 Task: Send an email with the signature Dale Allen with the subject 'Service upgrade' and the message 'Please let me know if there are any changes to the requirements.' from softage.1@softage.net to softage.10@softage.net,  softage.1@softage.net and softage.2@softage.net with CC to softage.3@softage.net with an attached document Policy_manual.docx
Action: Key pressed n
Screenshot: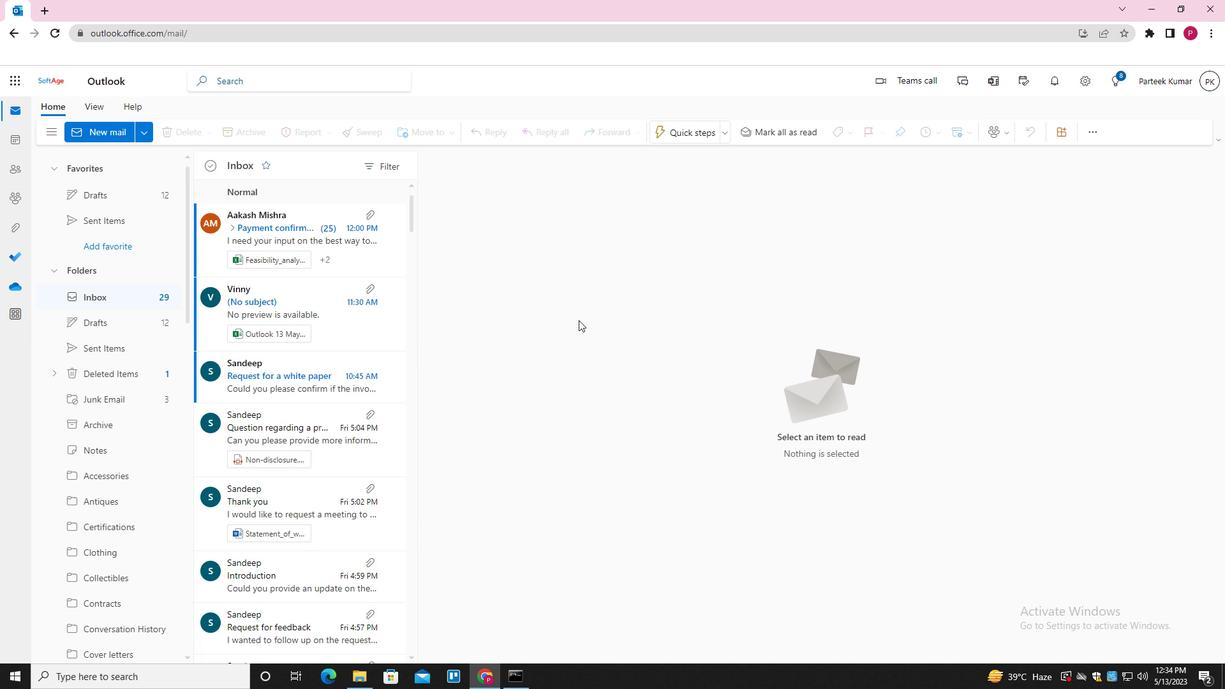 
Action: Mouse moved to (860, 137)
Screenshot: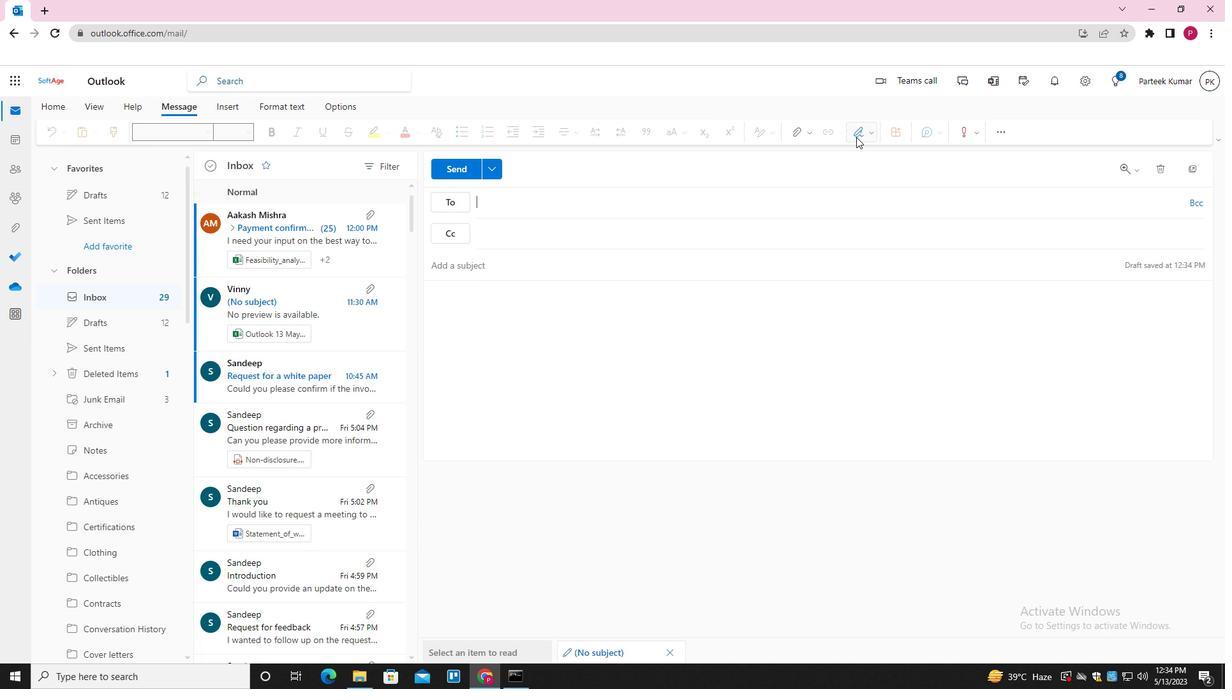
Action: Mouse pressed left at (860, 137)
Screenshot: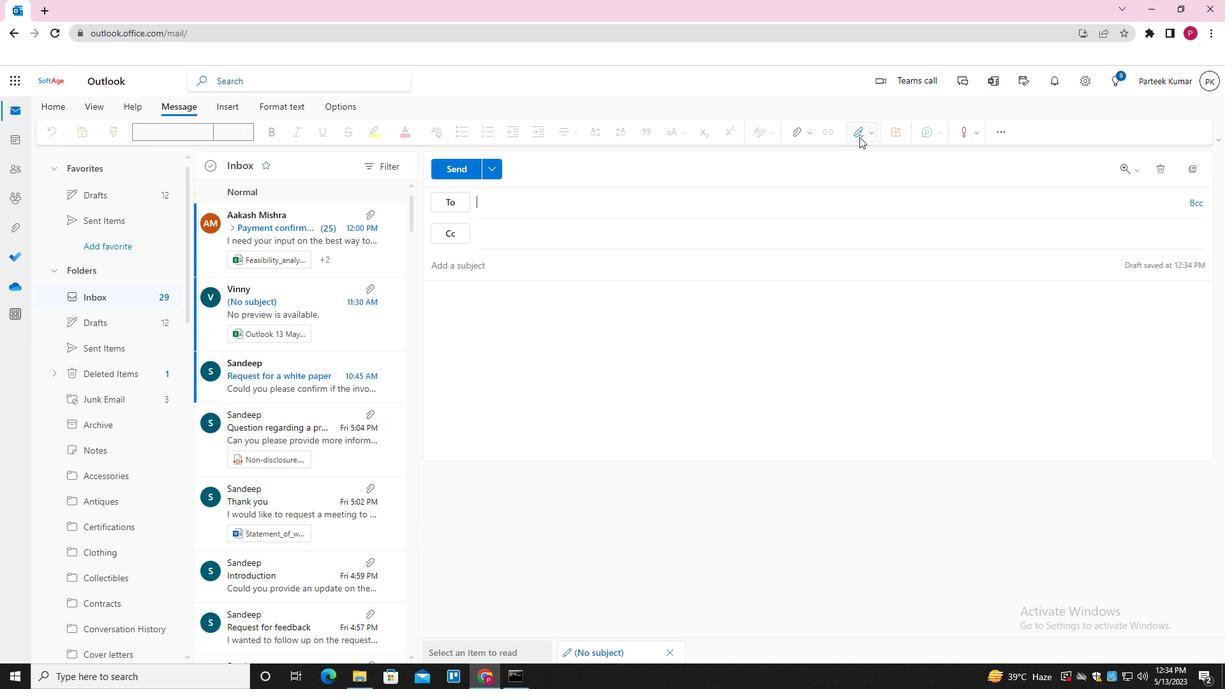 
Action: Mouse moved to (848, 183)
Screenshot: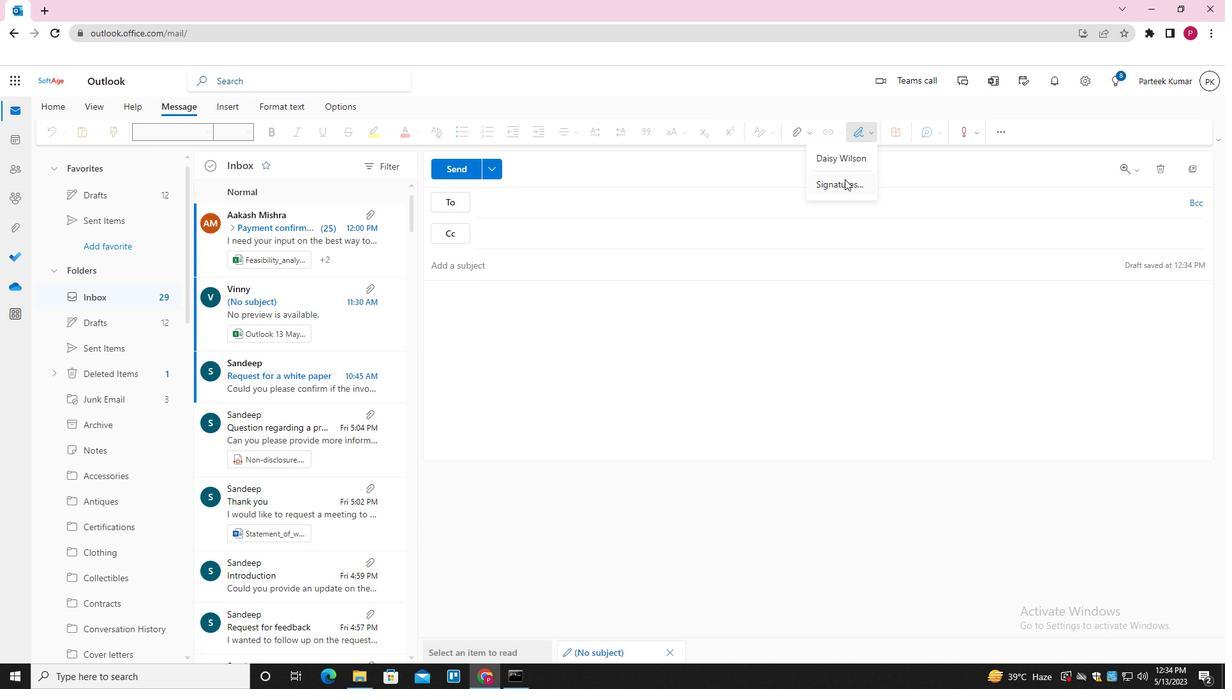 
Action: Mouse pressed left at (848, 183)
Screenshot: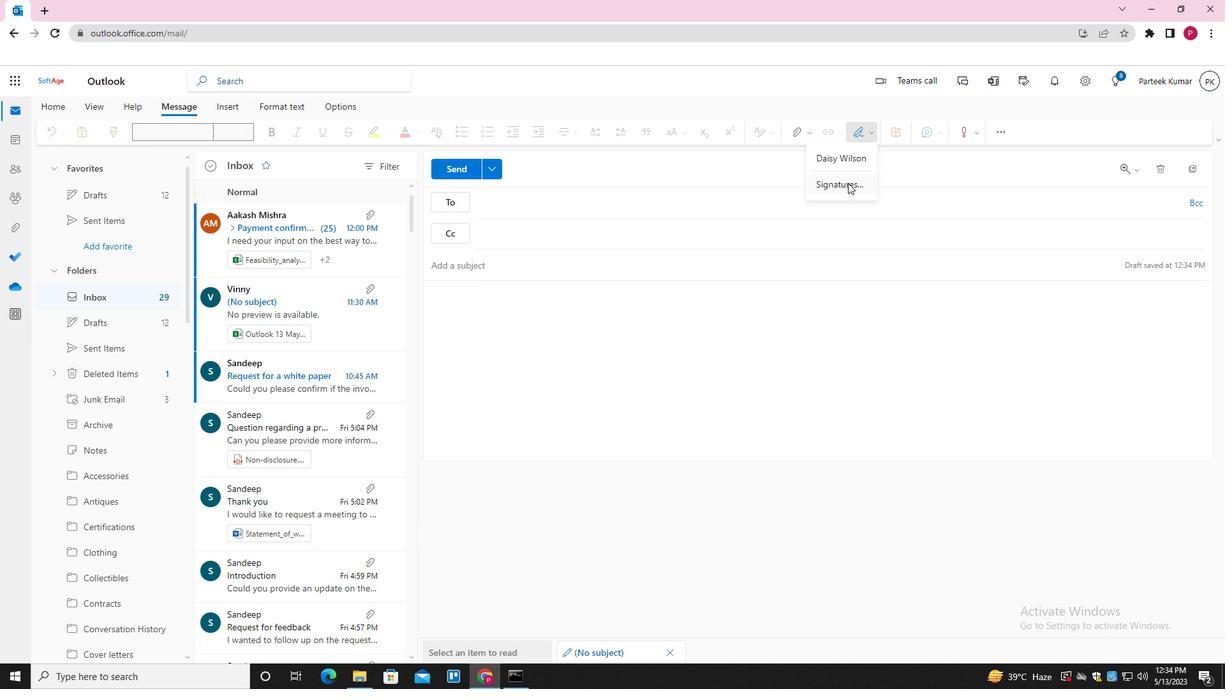 
Action: Mouse moved to (878, 229)
Screenshot: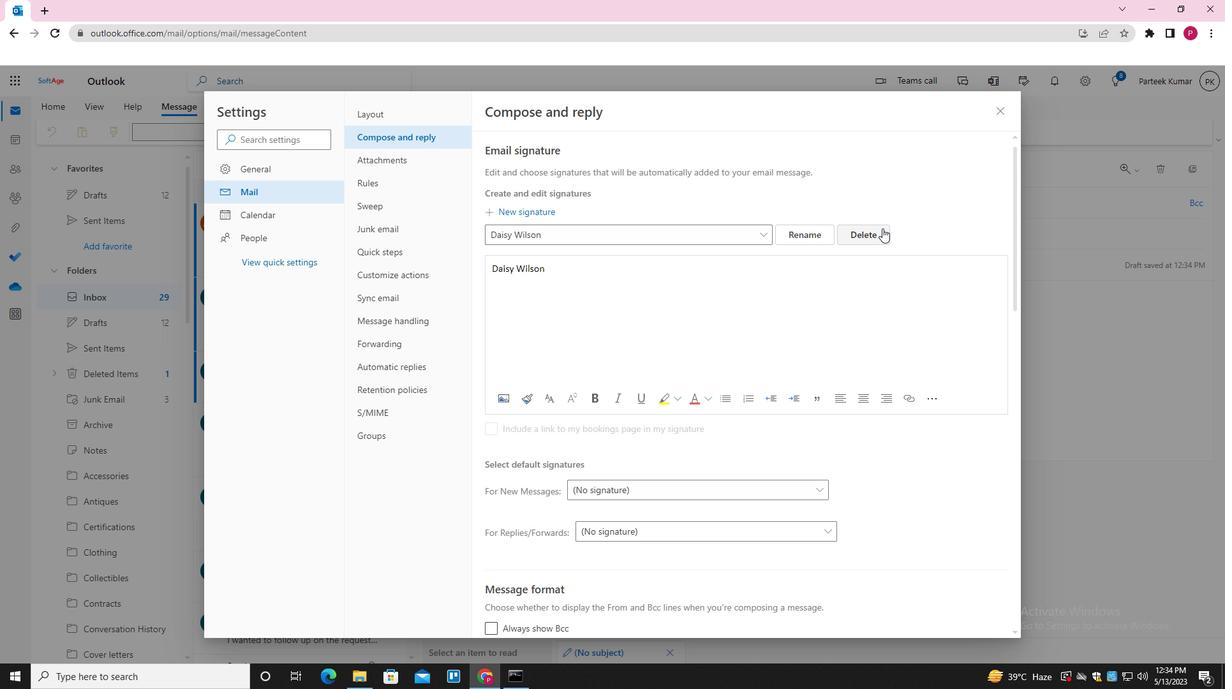 
Action: Mouse pressed left at (878, 229)
Screenshot: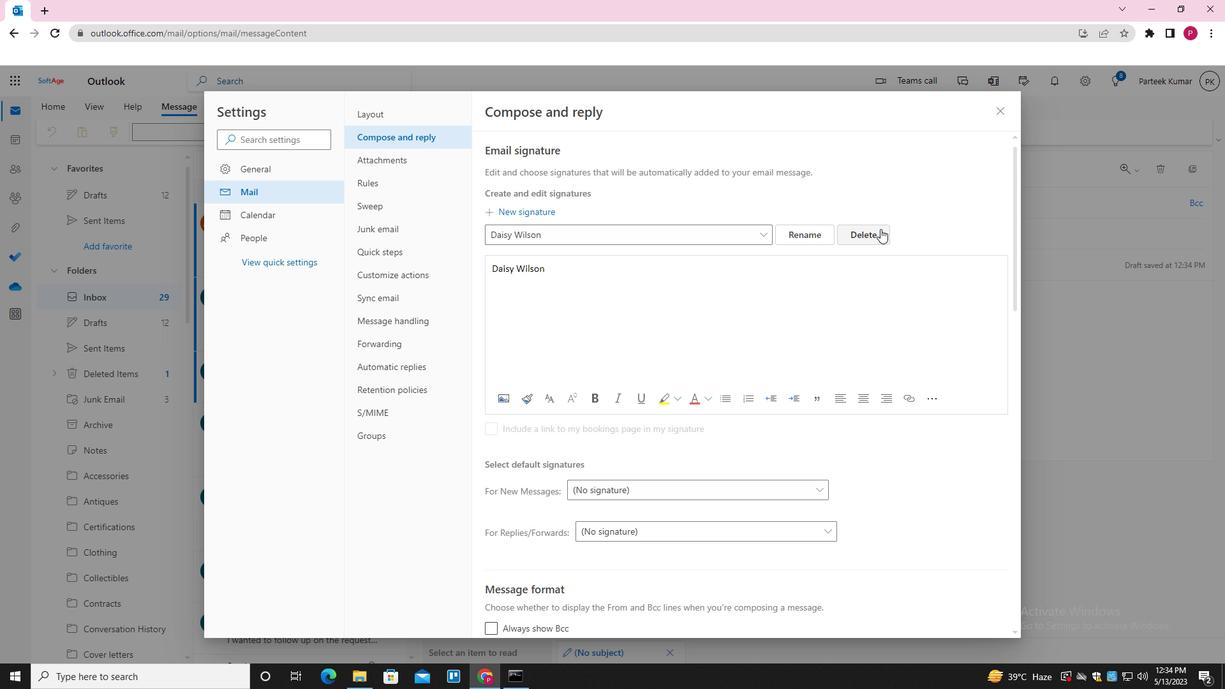 
Action: Mouse moved to (594, 234)
Screenshot: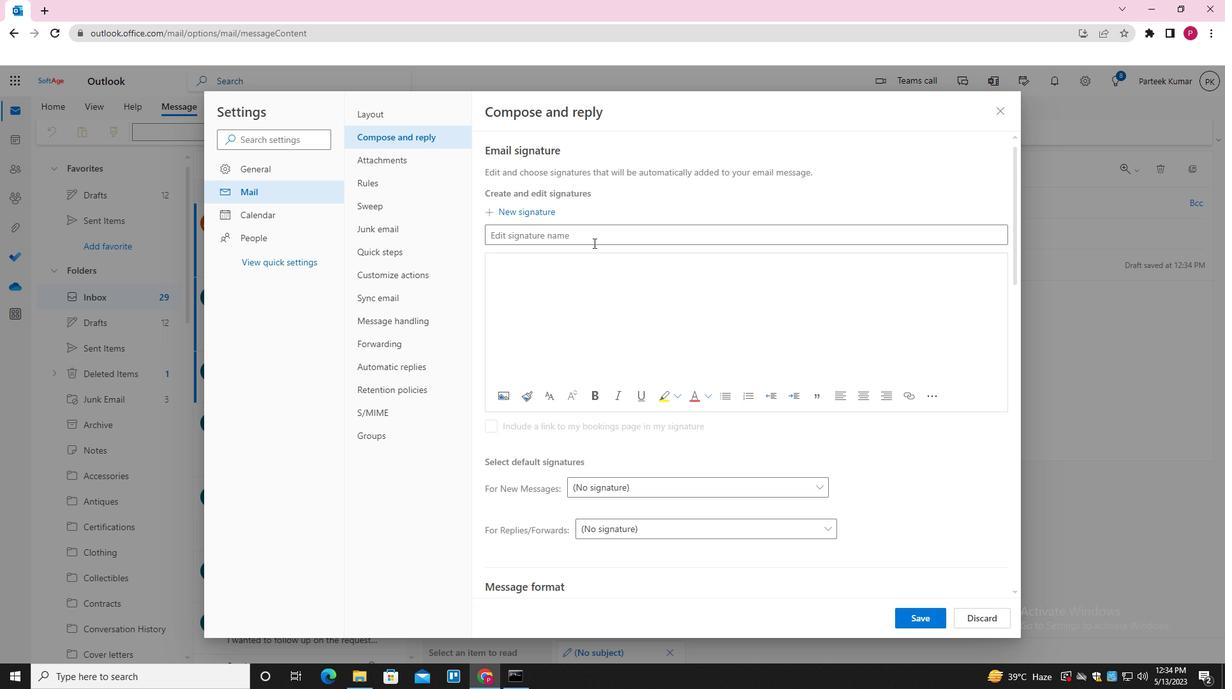 
Action: Mouse pressed left at (594, 234)
Screenshot: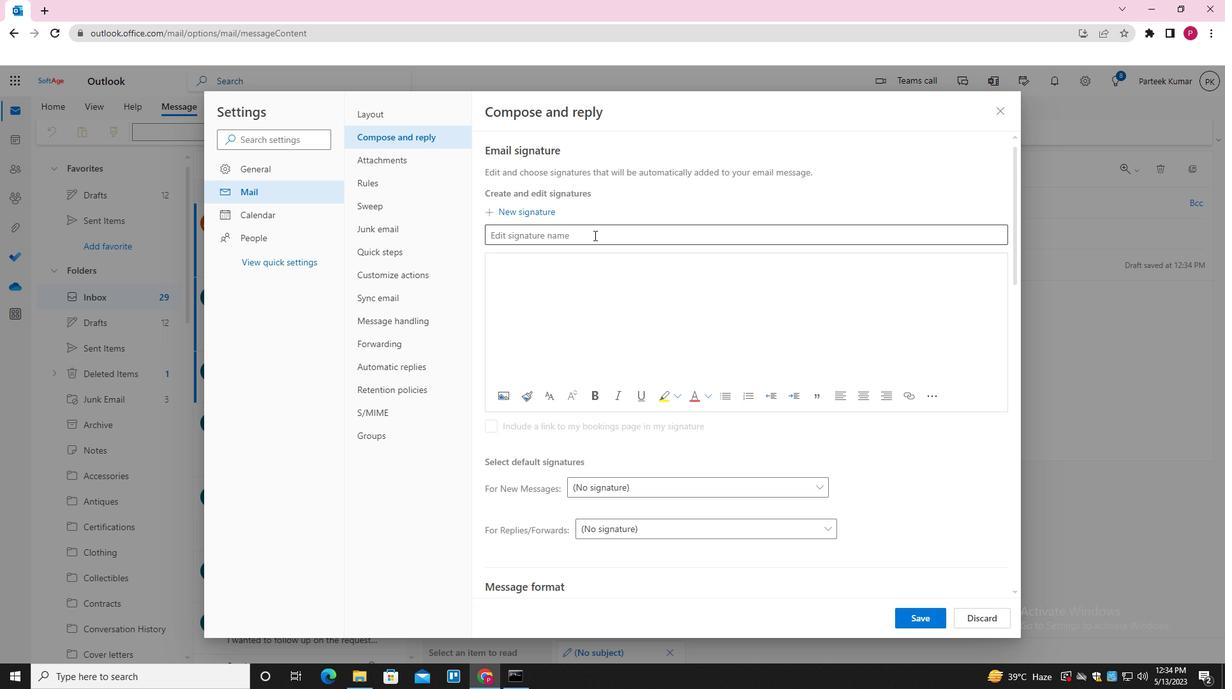 
Action: Key pressed <Key.shift>DALE<Key.space><Key.shift>ALLEN<Key.space><Key.tab><Key.shift>DALE<Key.space><Key.shift>ALLEN<Key.space>
Screenshot: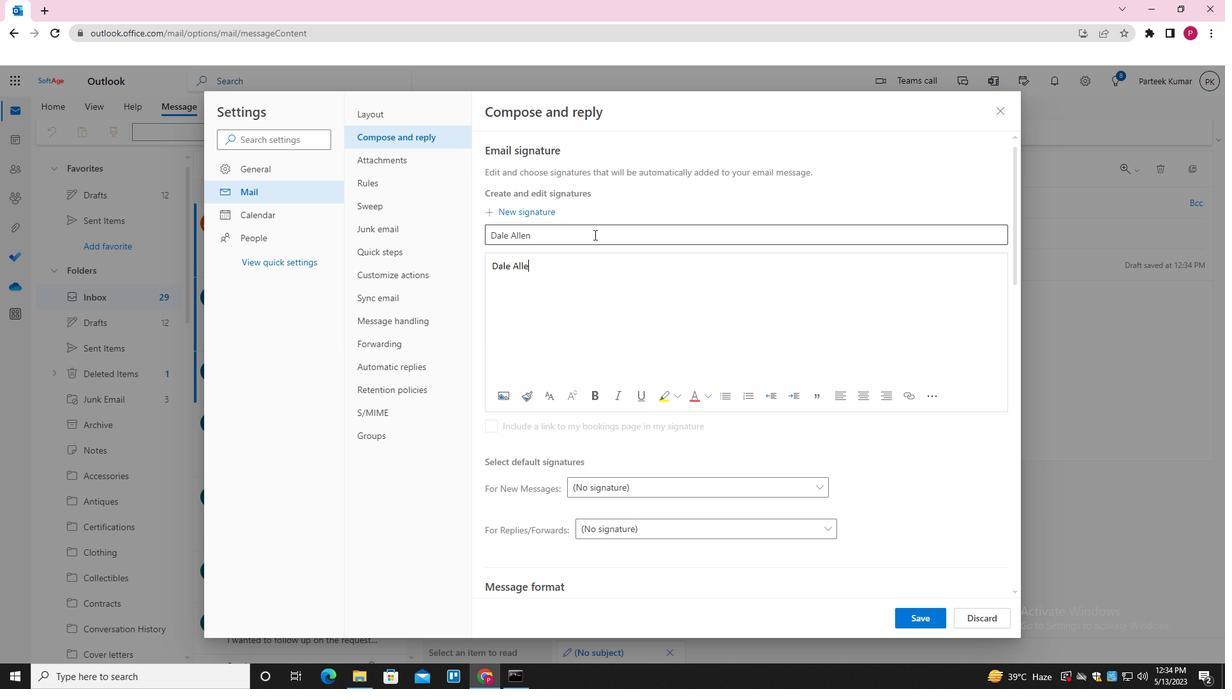 
Action: Mouse moved to (915, 613)
Screenshot: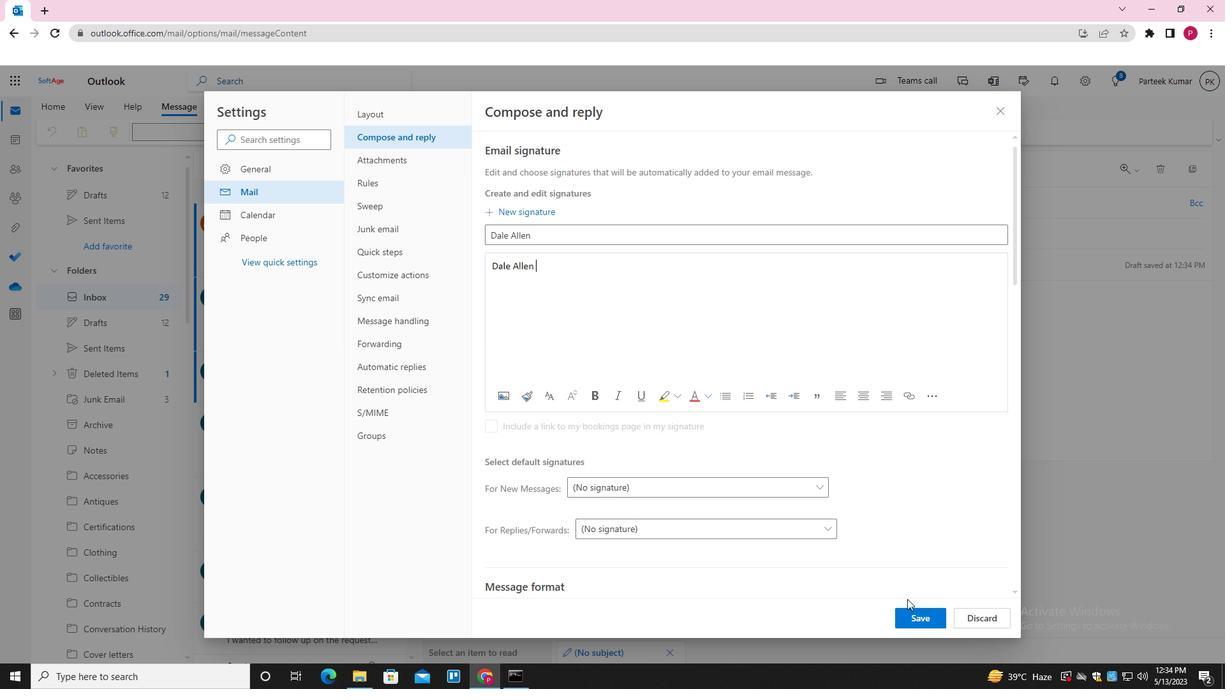 
Action: Mouse pressed left at (915, 613)
Screenshot: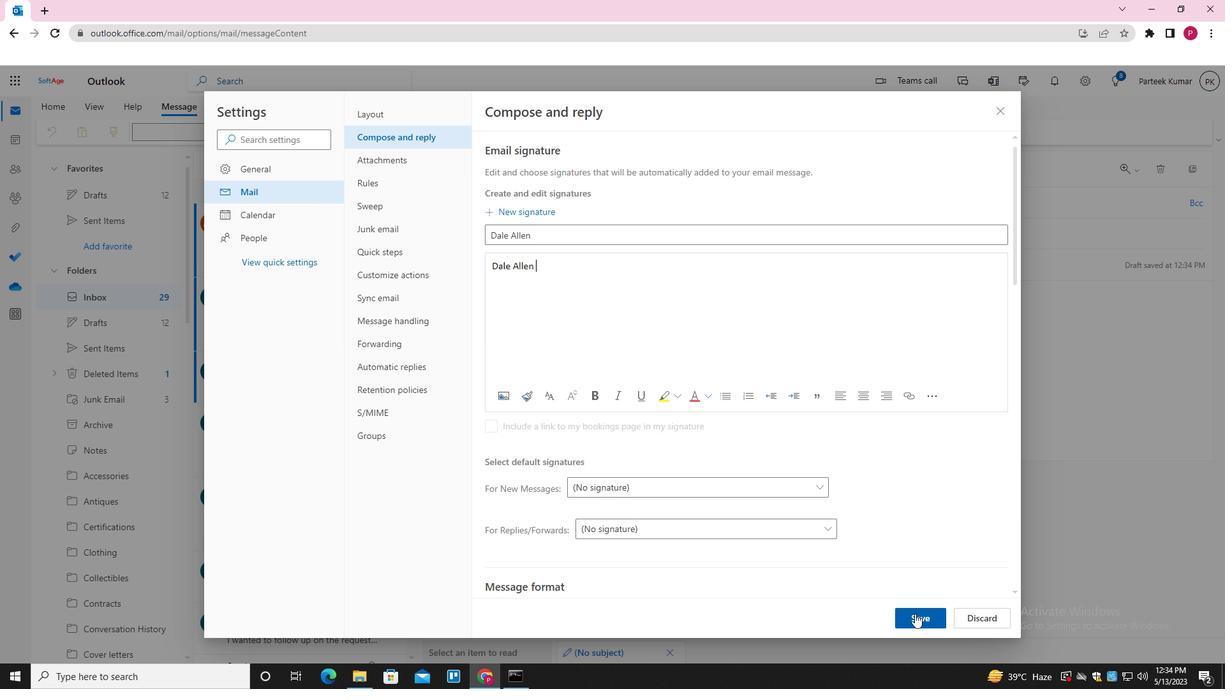 
Action: Mouse moved to (998, 110)
Screenshot: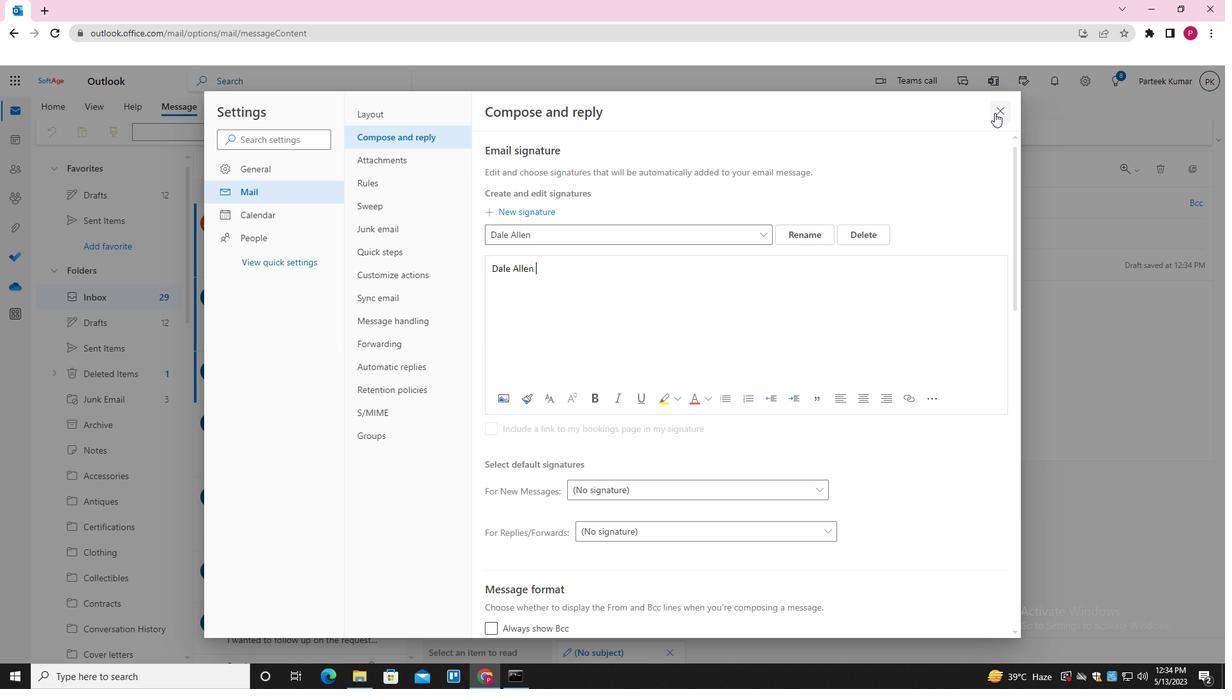 
Action: Mouse pressed left at (998, 110)
Screenshot: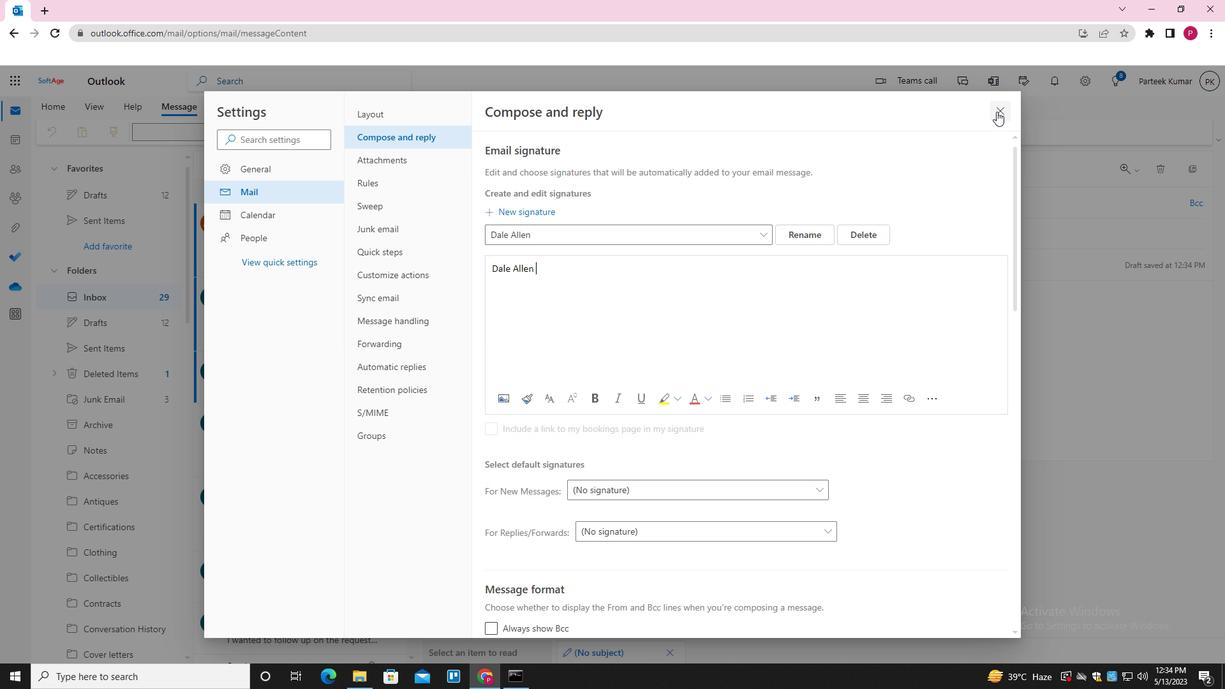 
Action: Mouse moved to (852, 132)
Screenshot: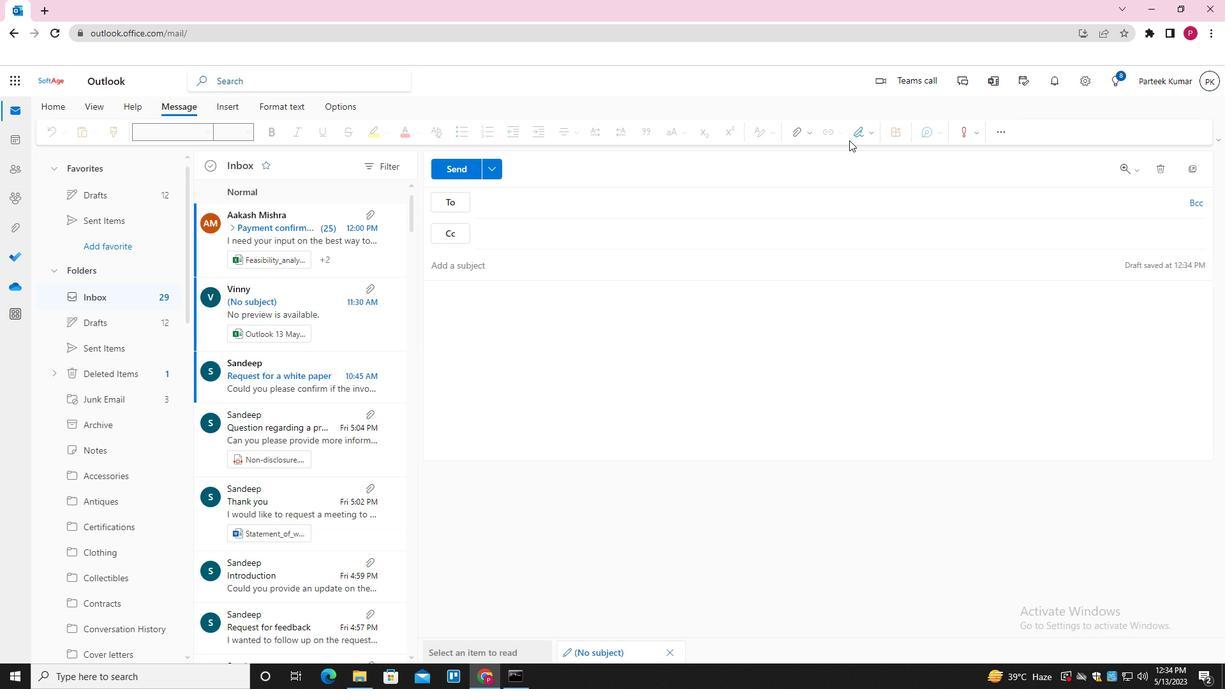 
Action: Mouse pressed left at (852, 132)
Screenshot: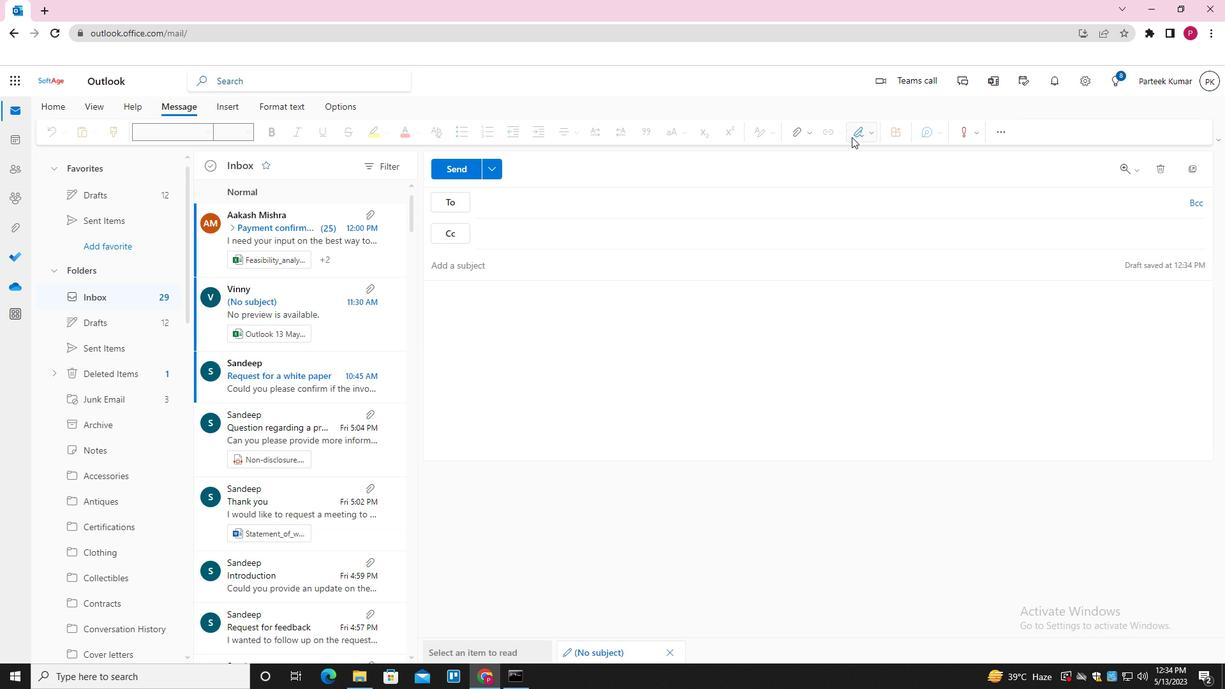 
Action: Mouse moved to (845, 160)
Screenshot: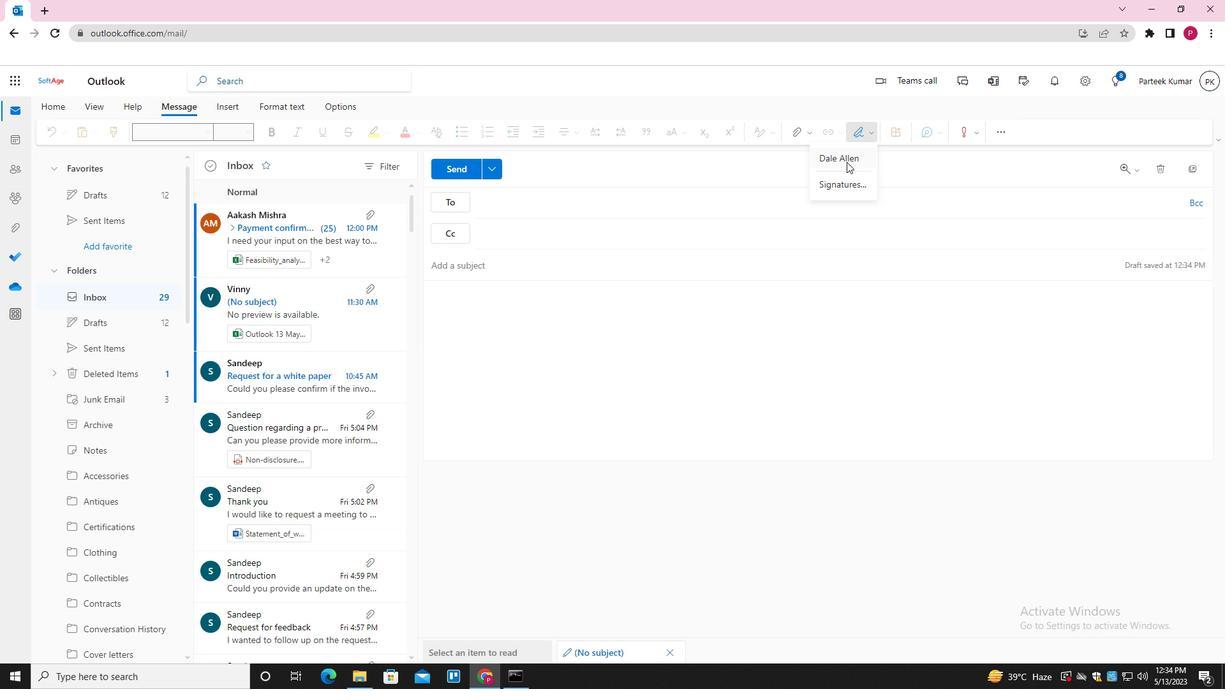 
Action: Mouse pressed left at (845, 160)
Screenshot: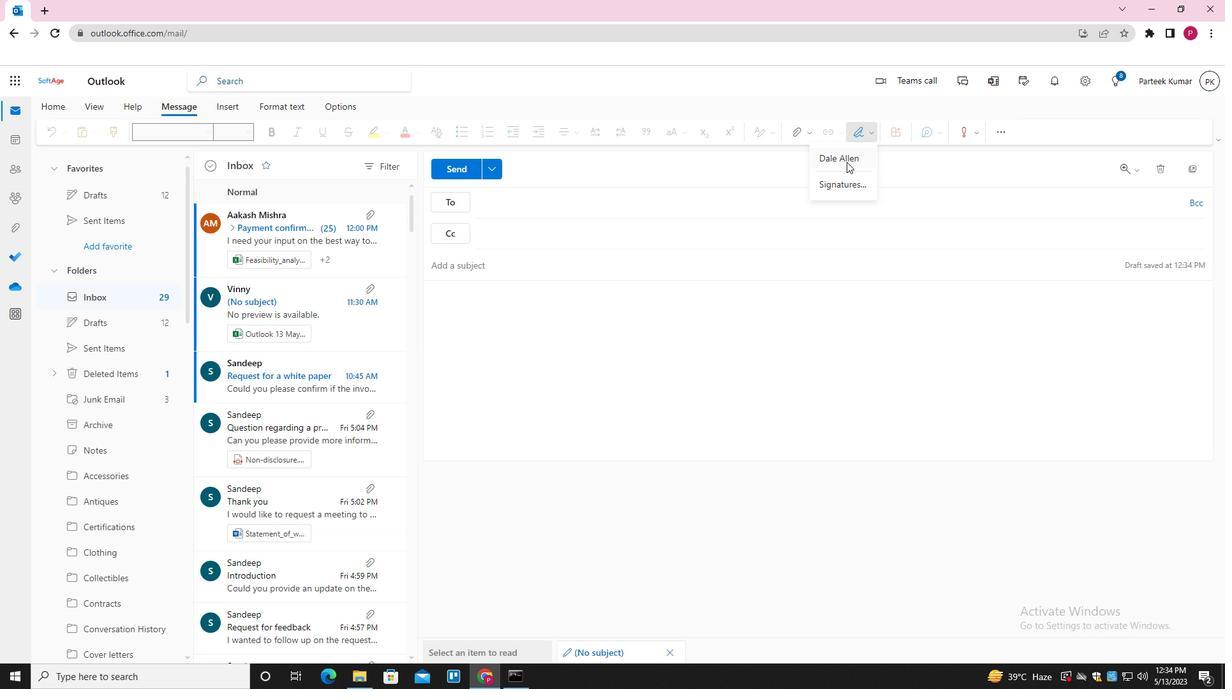 
Action: Mouse moved to (541, 264)
Screenshot: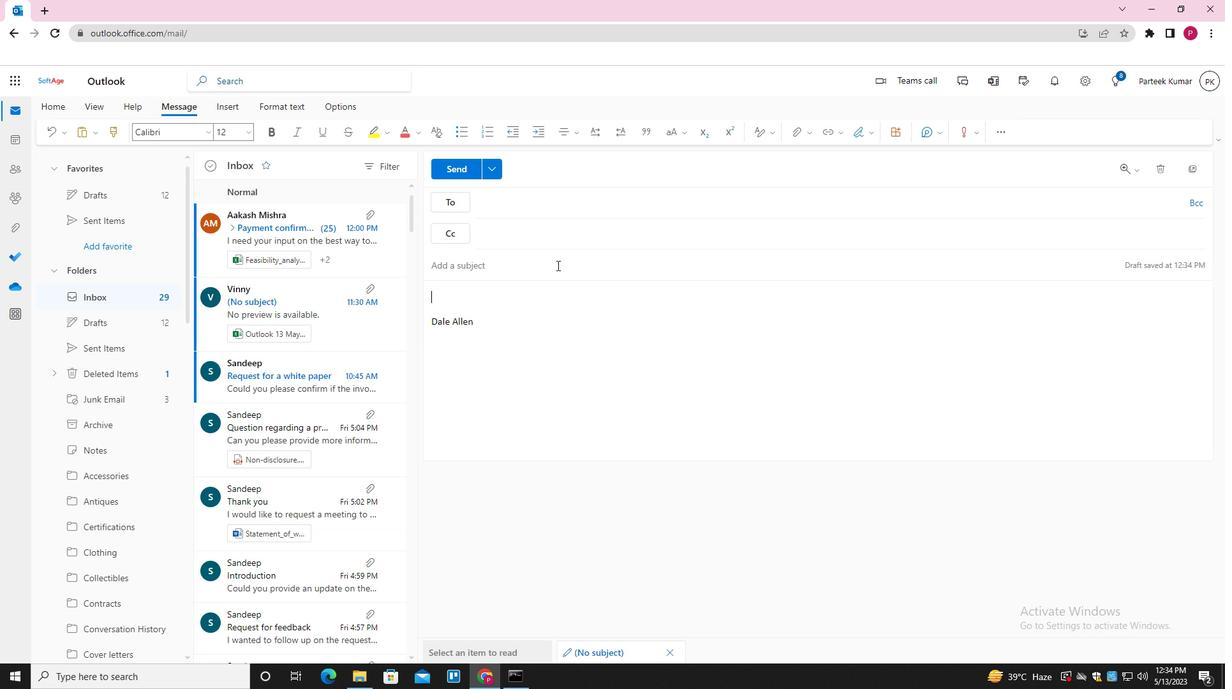 
Action: Mouse pressed left at (541, 264)
Screenshot: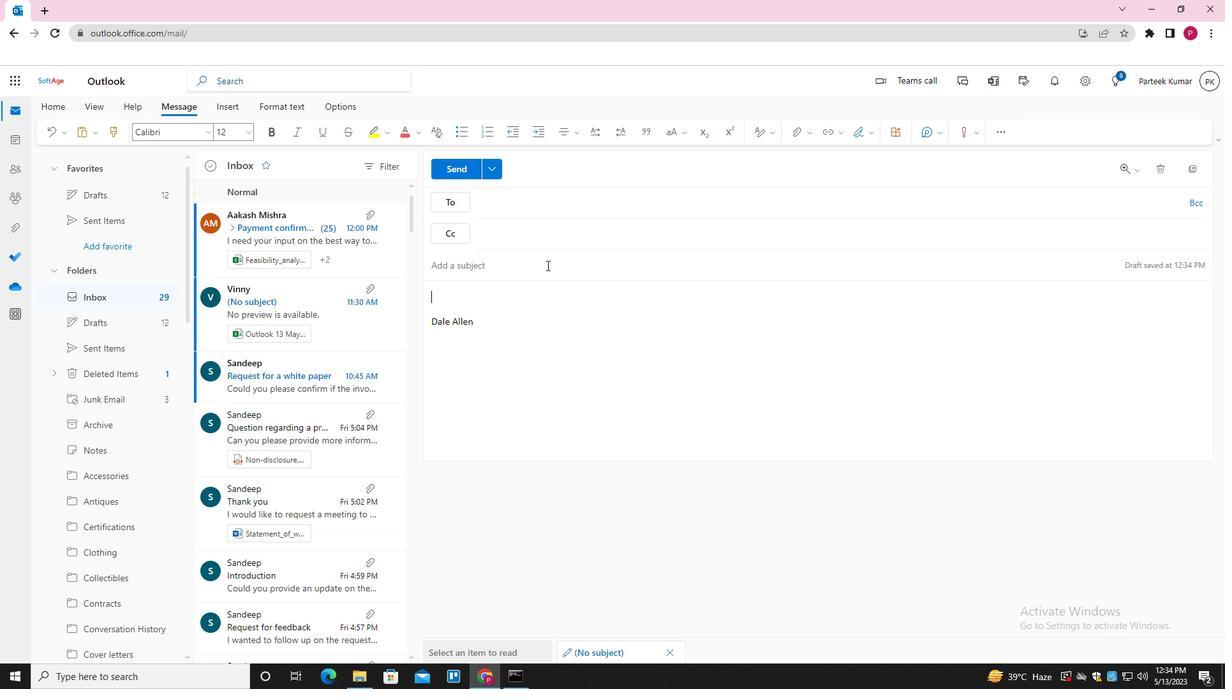 
Action: Key pressed <Key.shift>SERVICE<Key.space>UPGRADE<Key.space><Key.tab><Key.shift_r>PLEASE<Key.space>LET<Key.space>ME<Key.space>KNOW<Key.space>IF<Key.space>THERE<Key.space>ARE<Key.space>ANY<Key.space>CHANGES<Key.space>TO<Key.space>THE<Key.space>RQUIREMENTS<Key.space><Key.backspace><Key.backspace><Key.backspace><Key.backspace><Key.backspace><Key.backspace><Key.backspace><Key.backspace><Key.backspace><Key.backspace><Key.backspace>EQUIREMENTS<Key.space>
Screenshot: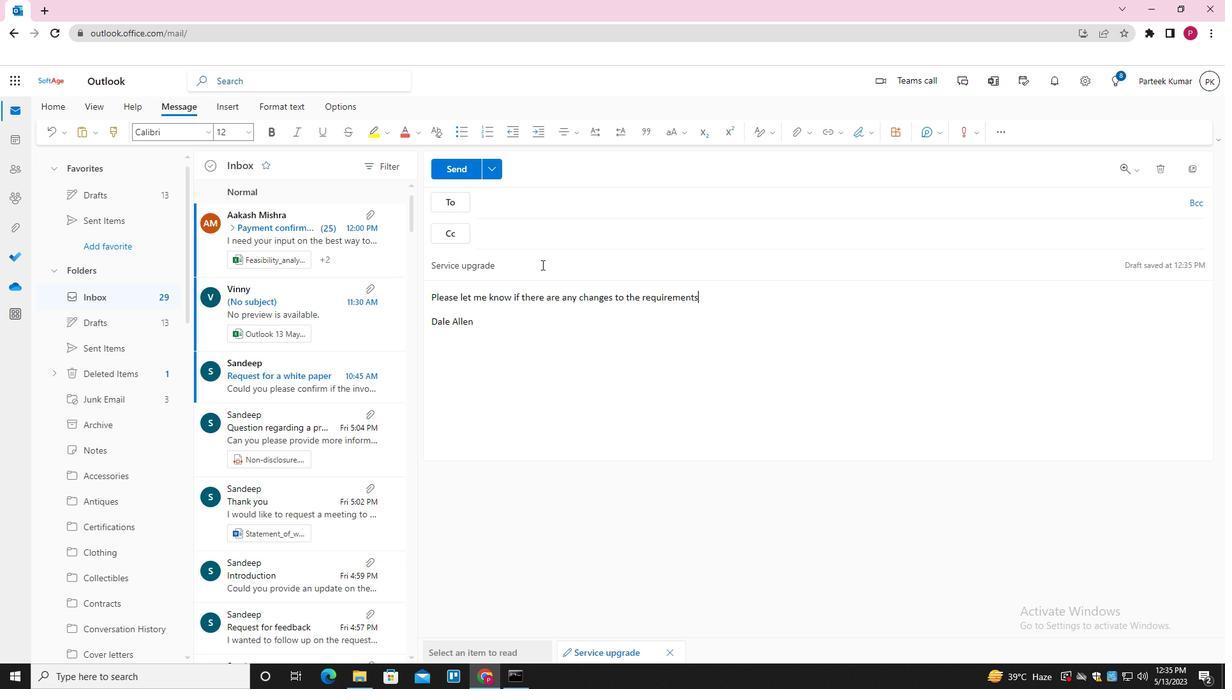 
Action: Mouse moved to (556, 202)
Screenshot: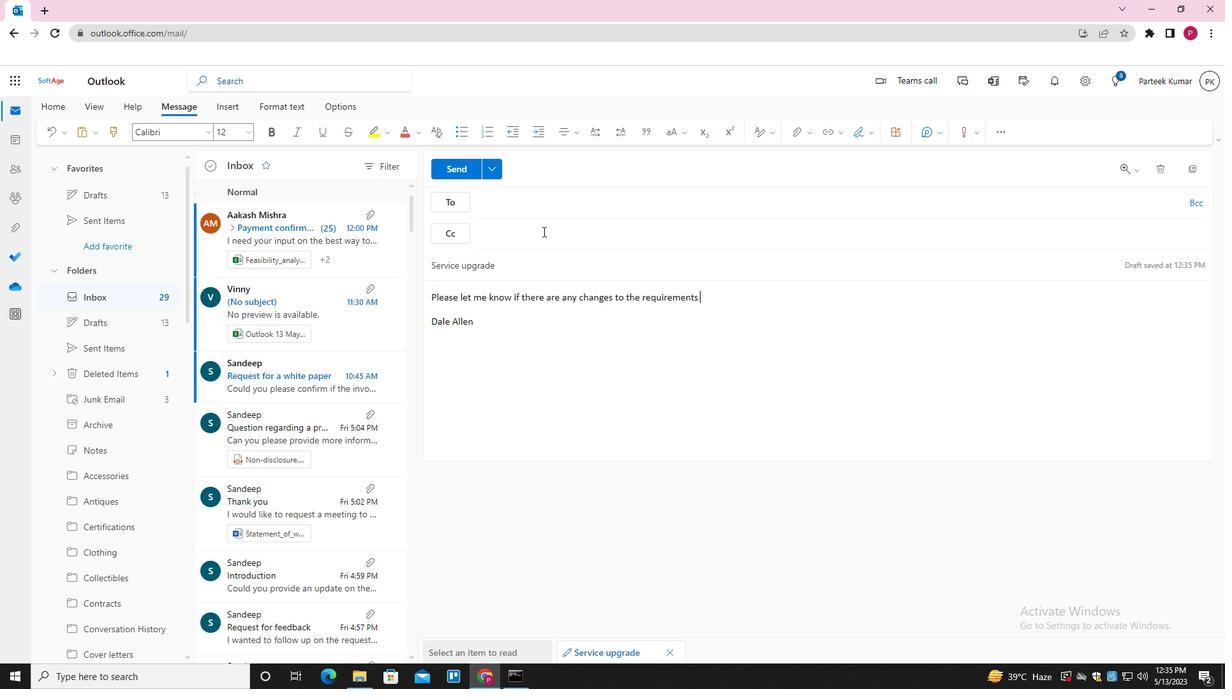 
Action: Mouse pressed left at (556, 202)
Screenshot: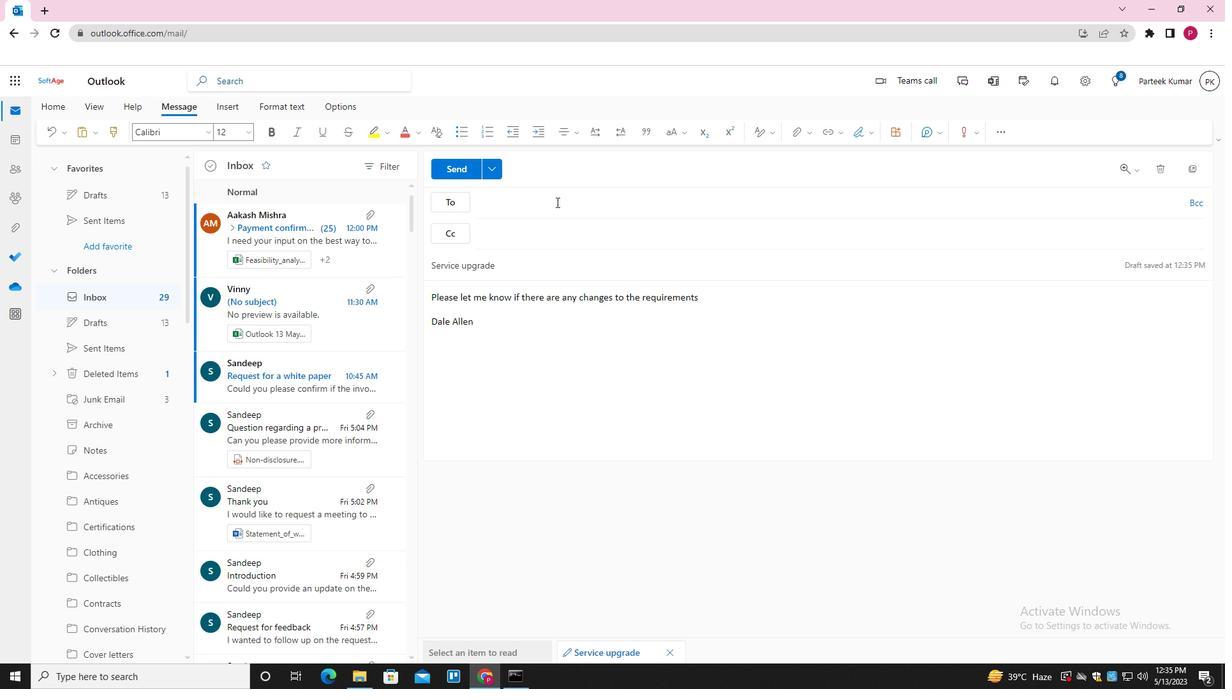 
Action: Key pressed SOFTAGE.10<Key.shift>@SOFTAGE.NET<Key.enter>SOFTAGE.1<Key.shift>@SOFTAGE.NET<Key.enter>OFTAGE.2<Key.shift>@SOFTAGE.NET<Key.enter>
Screenshot: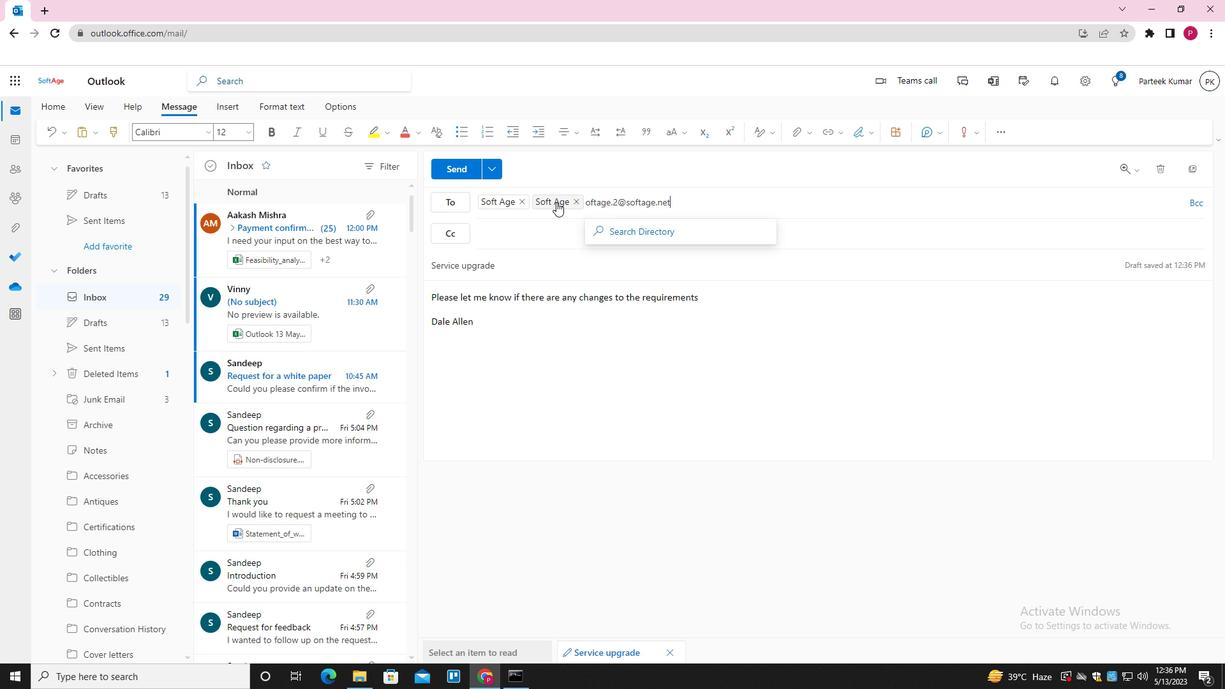 
Action: Mouse moved to (682, 232)
Screenshot: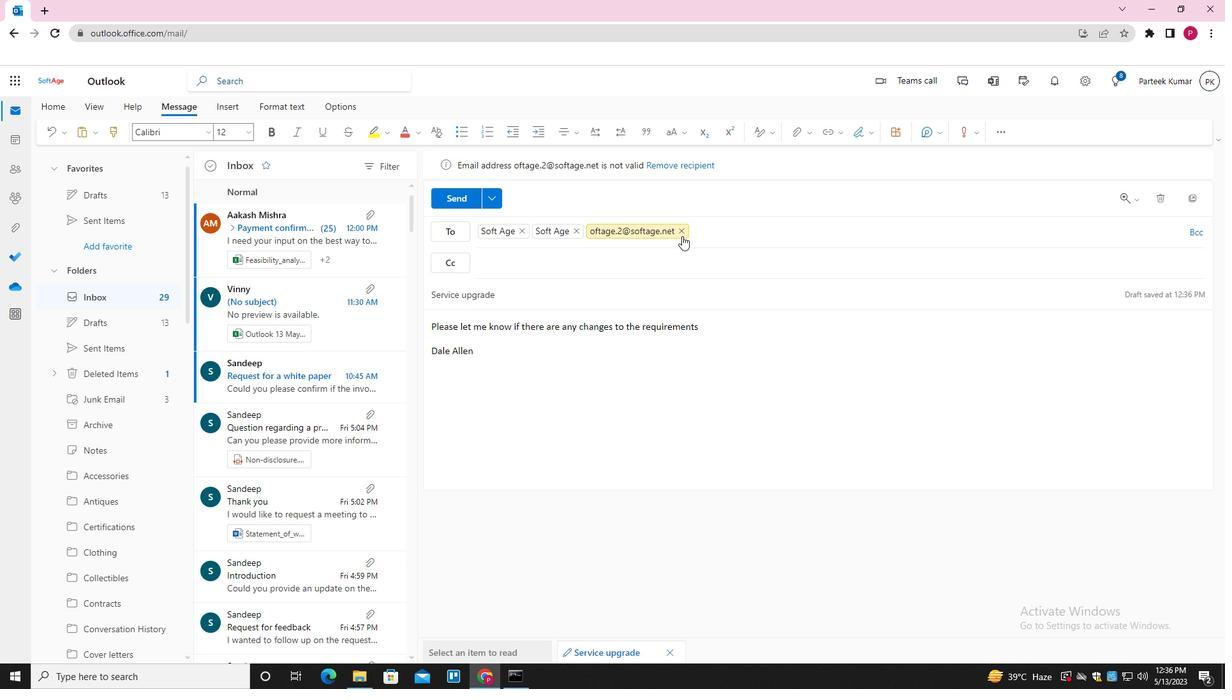 
Action: Mouse pressed left at (682, 232)
Screenshot: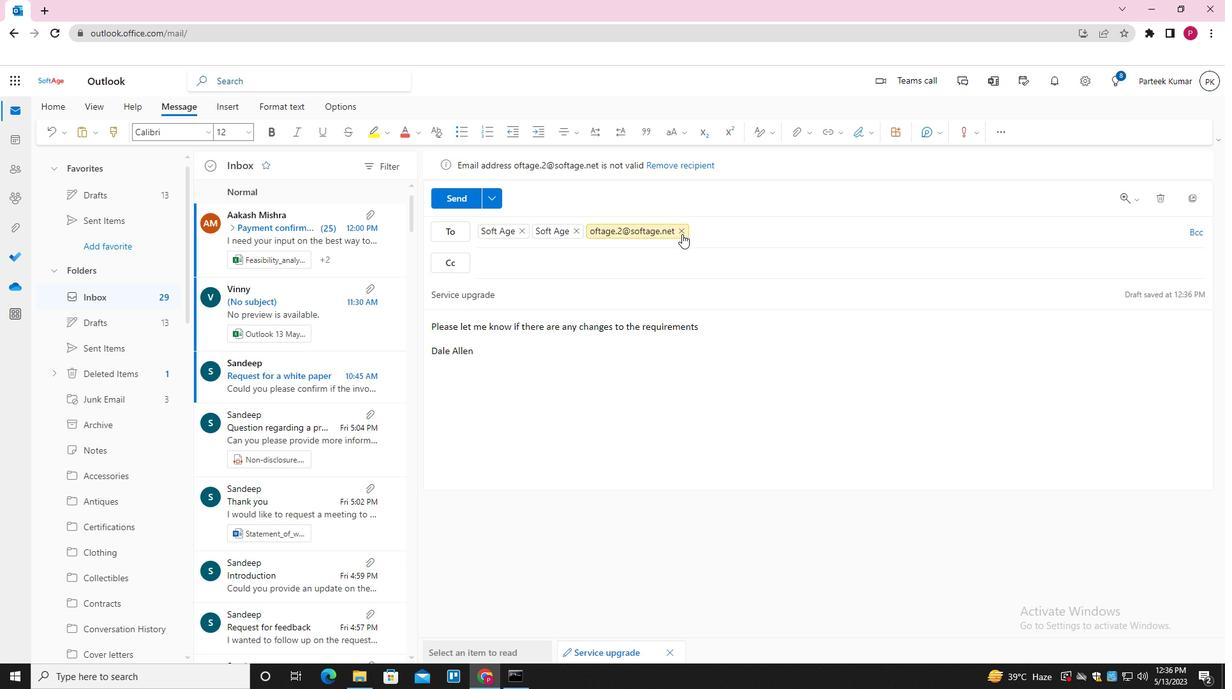 
Action: Mouse moved to (681, 231)
Screenshot: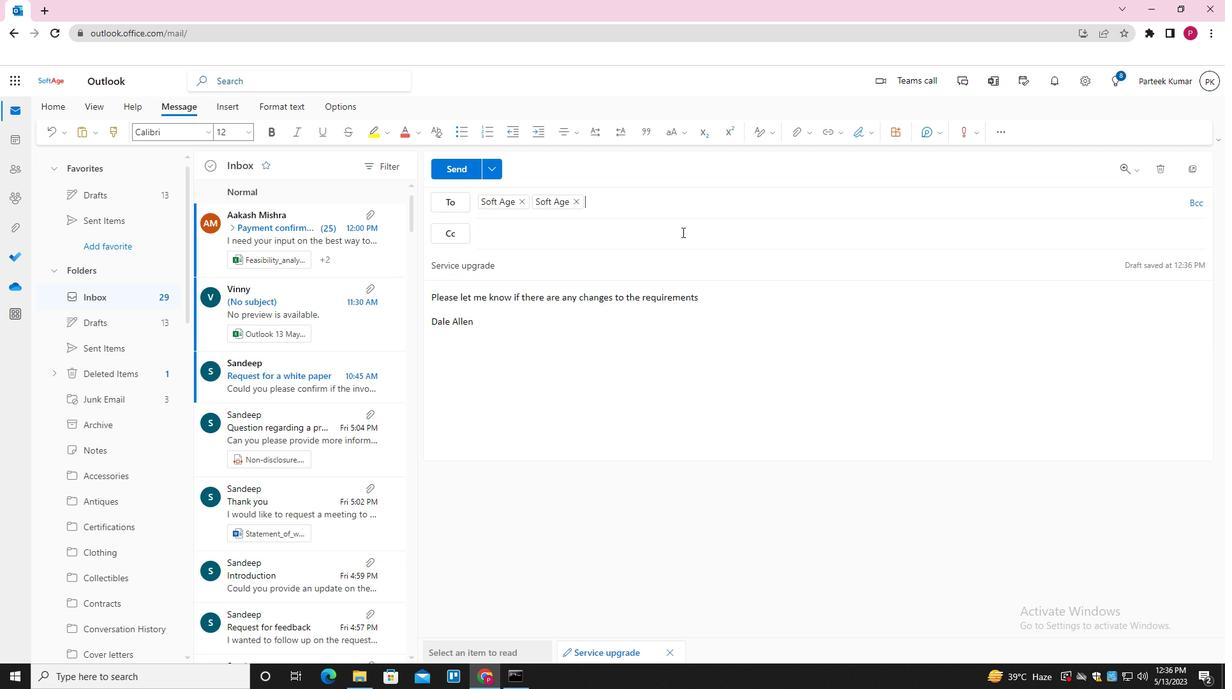 
Action: Key pressed SOFTAGE.2<Key.shift>@SOFTAGE.NET<Key.enter><Key.tab>SOFTAGE.3<Key.shift>@SOFTAGE.NET<Key.enter>
Screenshot: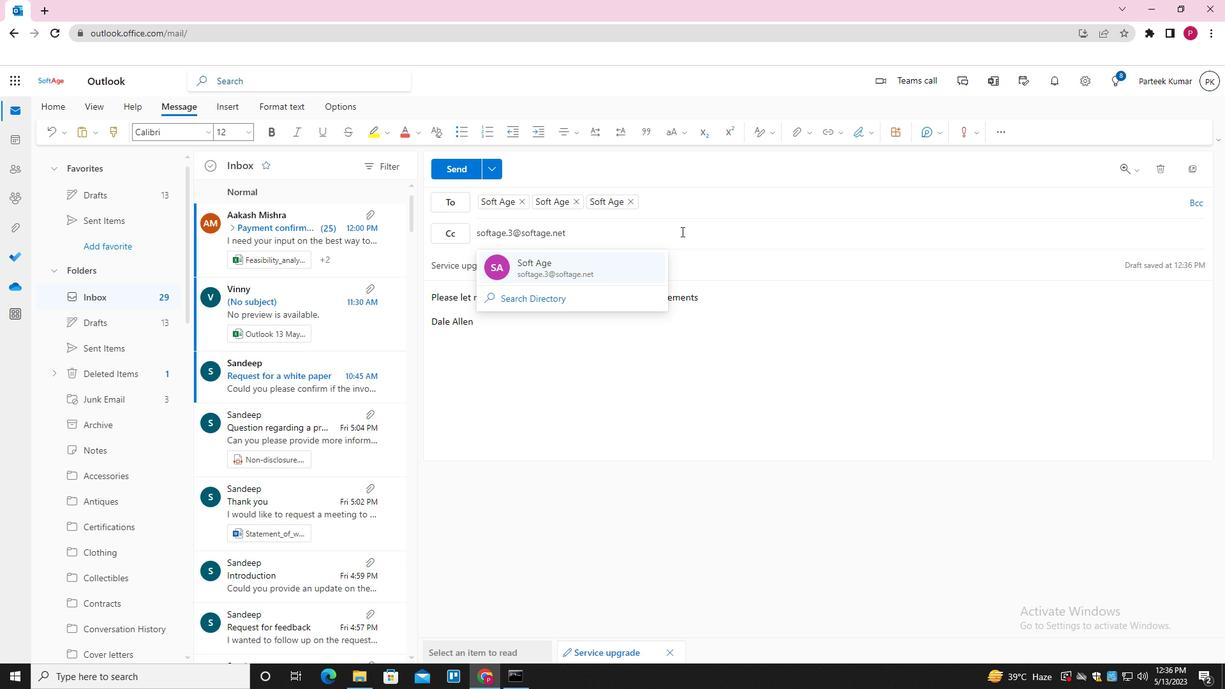 
Action: Mouse moved to (795, 132)
Screenshot: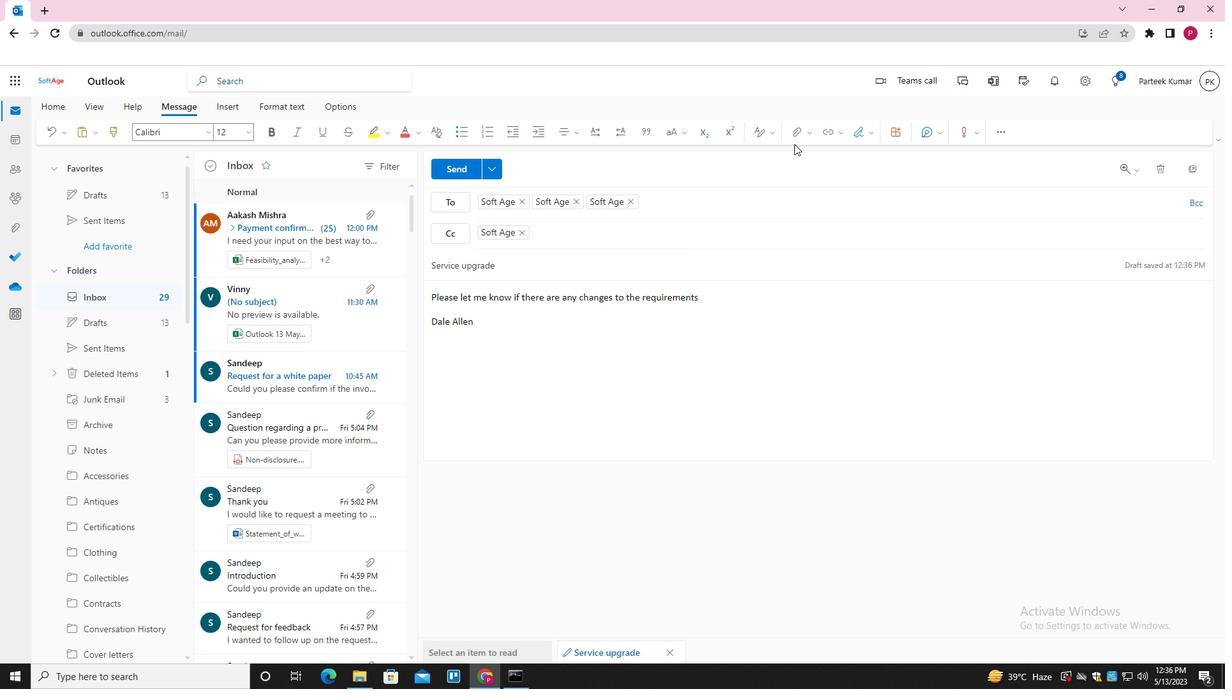
Action: Mouse pressed left at (795, 132)
Screenshot: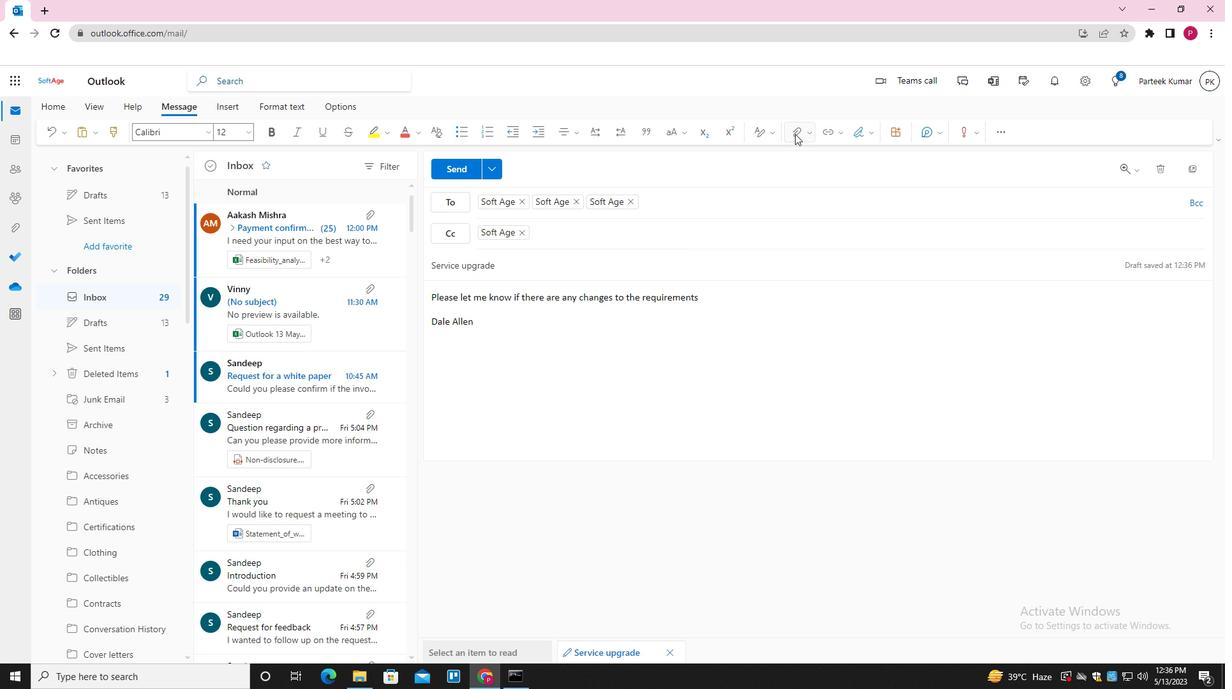 
Action: Mouse moved to (726, 159)
Screenshot: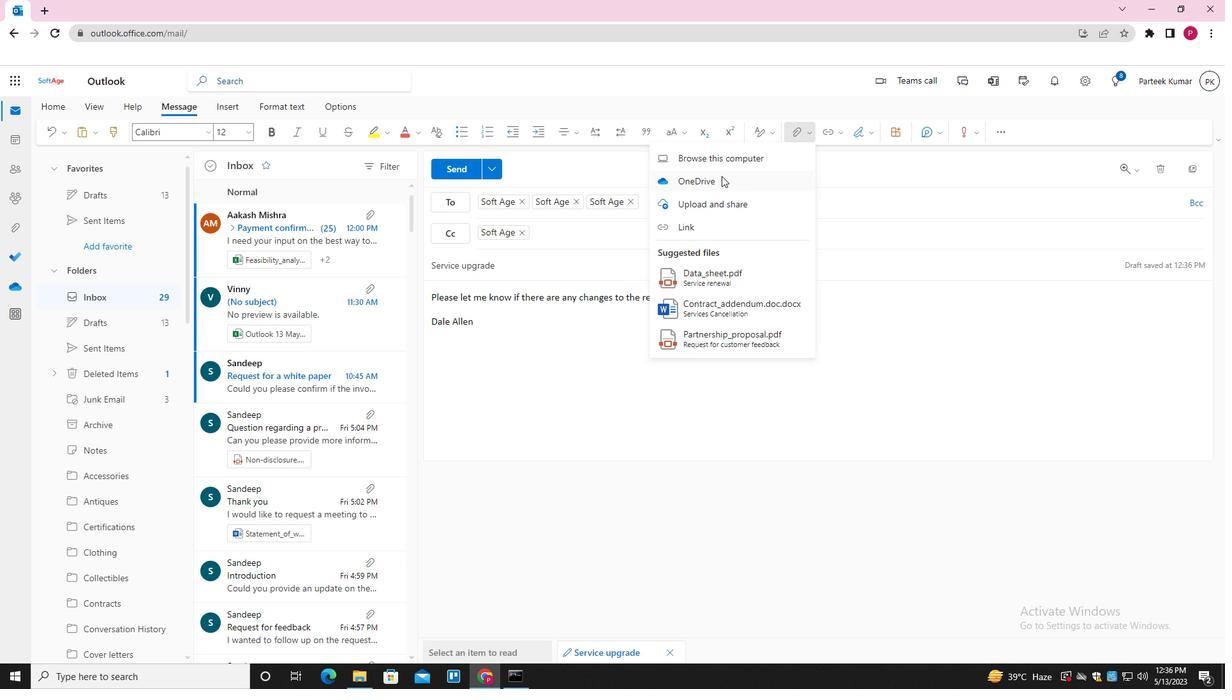 
Action: Mouse pressed left at (726, 159)
Screenshot: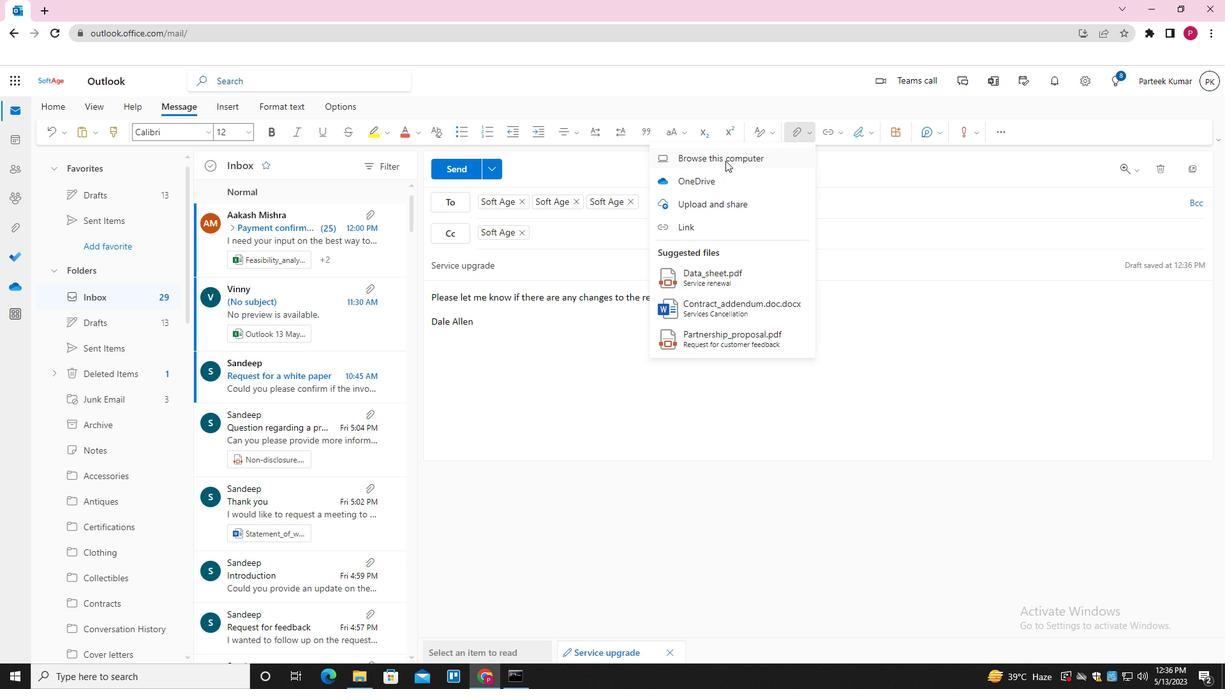 
Action: Mouse moved to (238, 96)
Screenshot: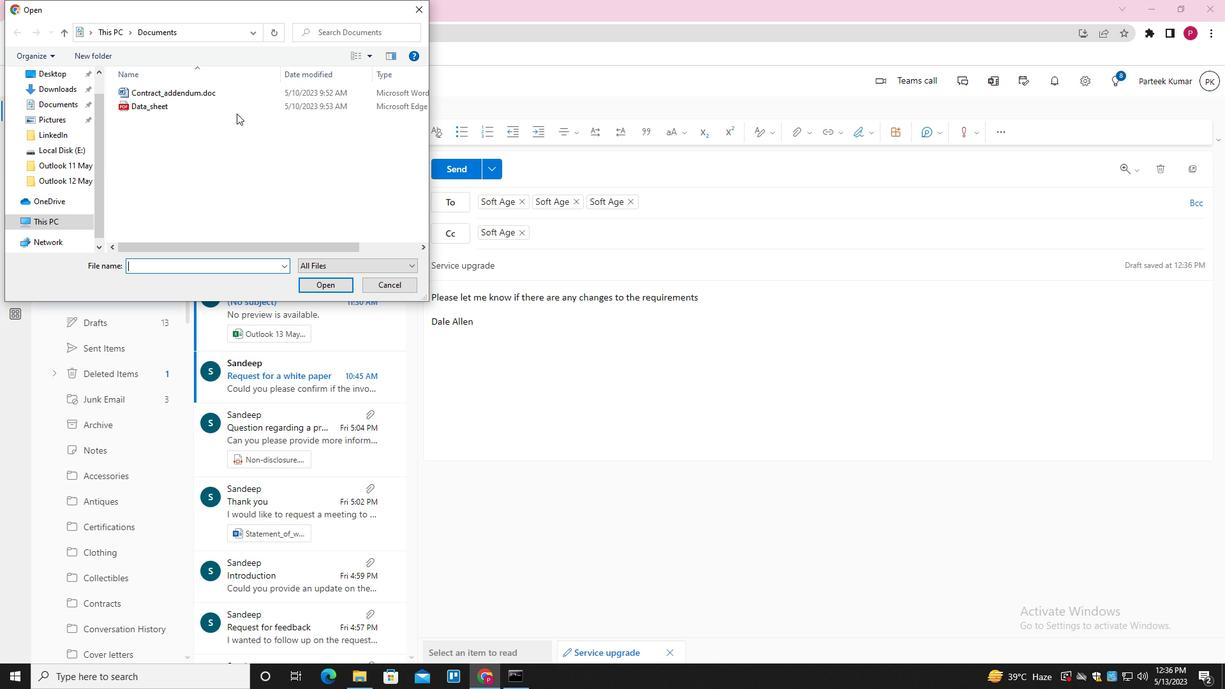 
Action: Mouse pressed left at (238, 96)
Screenshot: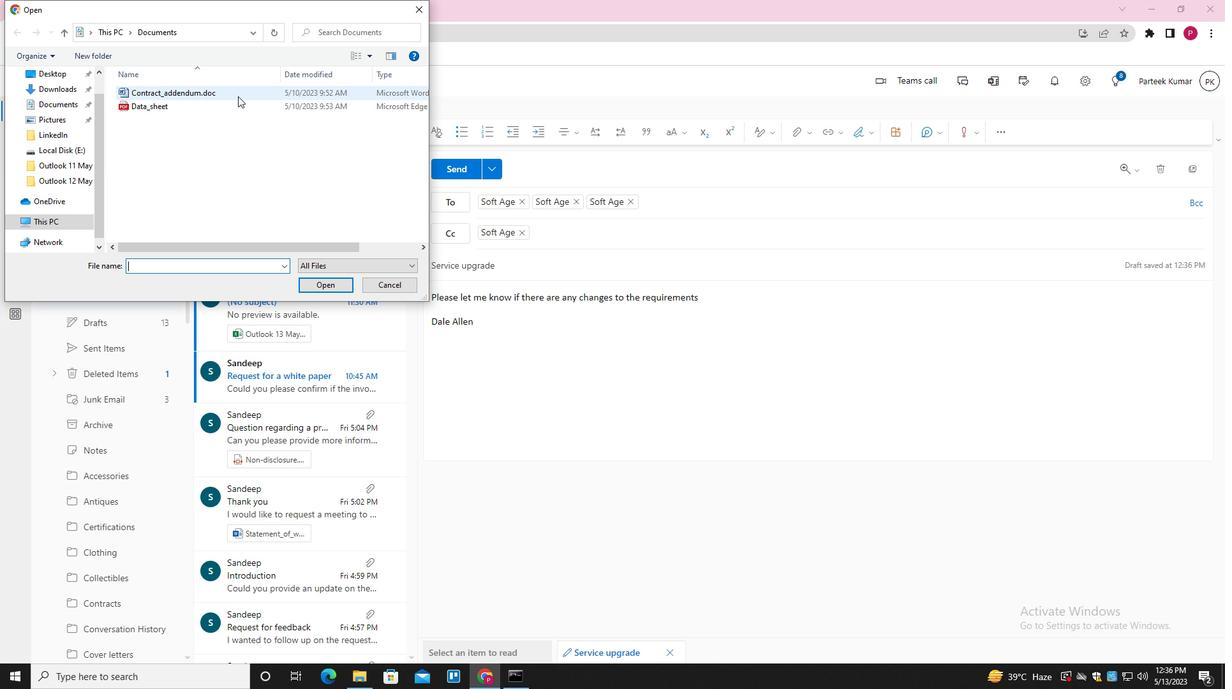 
Action: Key pressed <Key.f2><Key.shift_r>POLICY<Key.shift_r><Key.shift_r><Key.shift_r><Key.shift_r><Key.shift_r><Key.shift_r><Key.shift_r><Key.shift_r><Key.shift_r>_MANUAL<Key.enter>
Screenshot: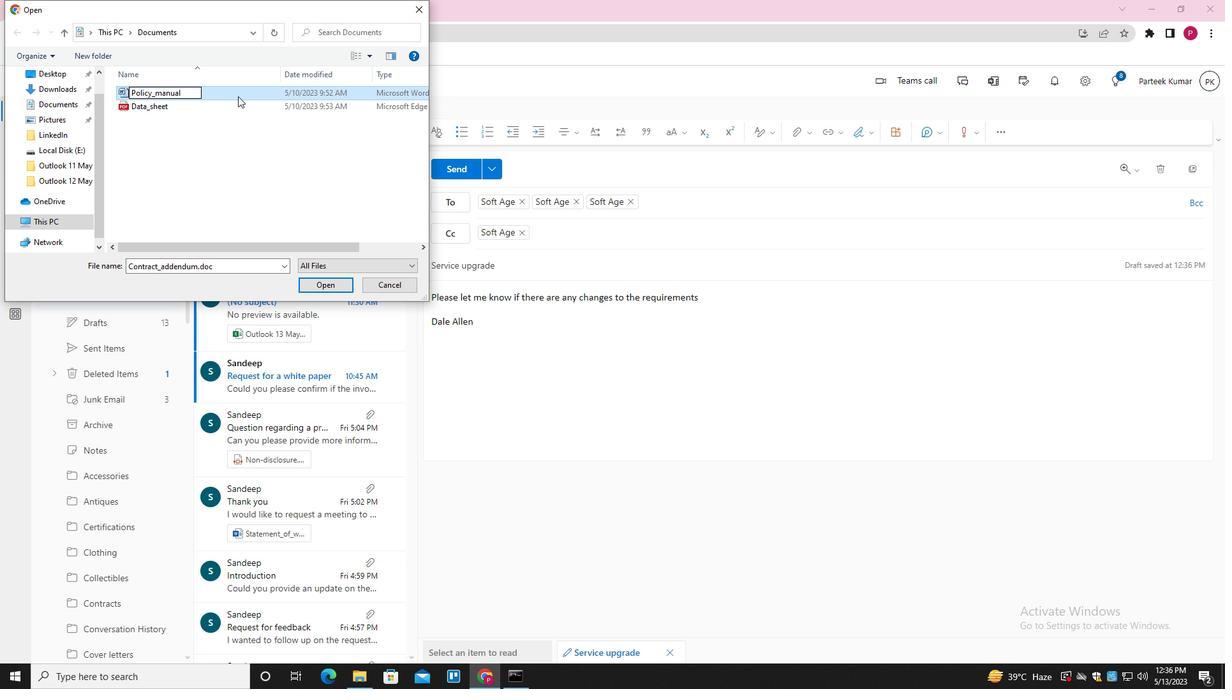 
Action: Mouse pressed left at (238, 96)
Screenshot: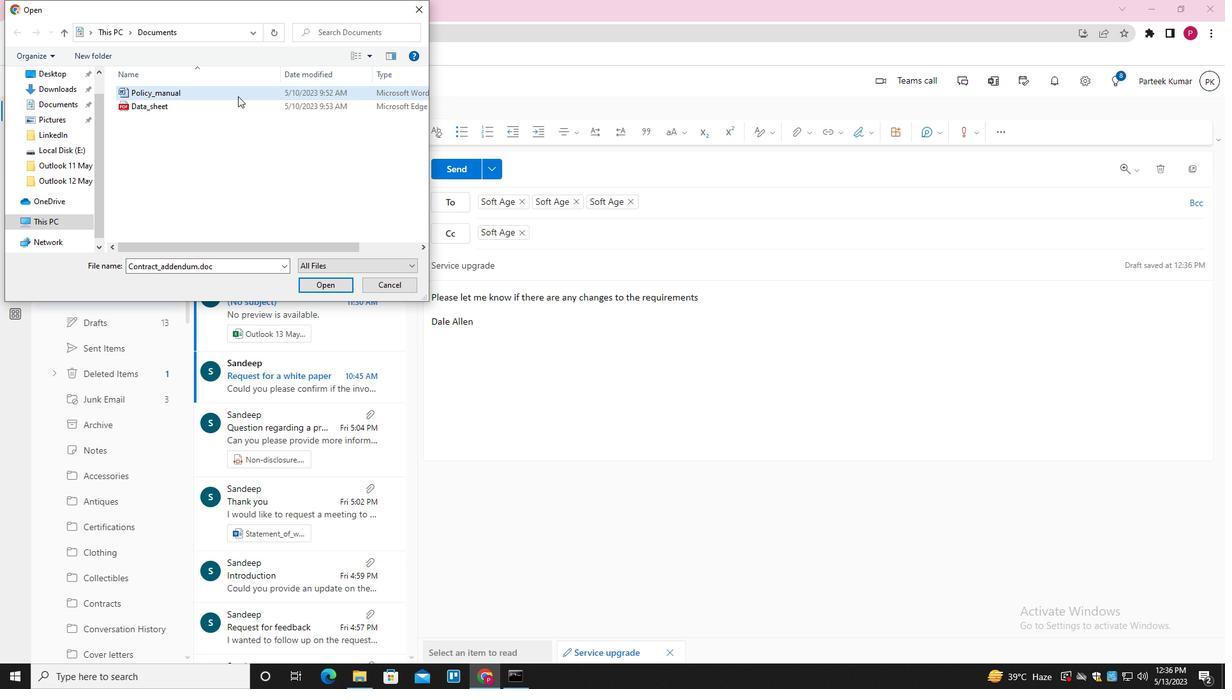 
Action: Mouse moved to (322, 283)
Screenshot: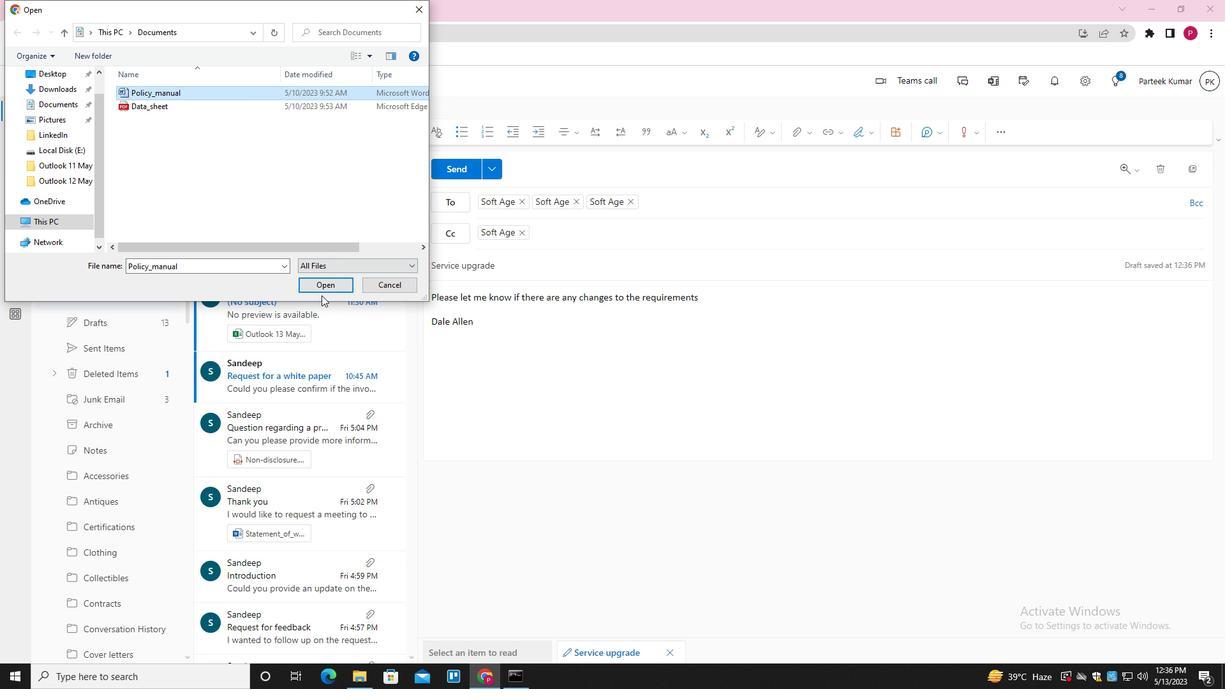 
Action: Mouse pressed left at (322, 283)
Screenshot: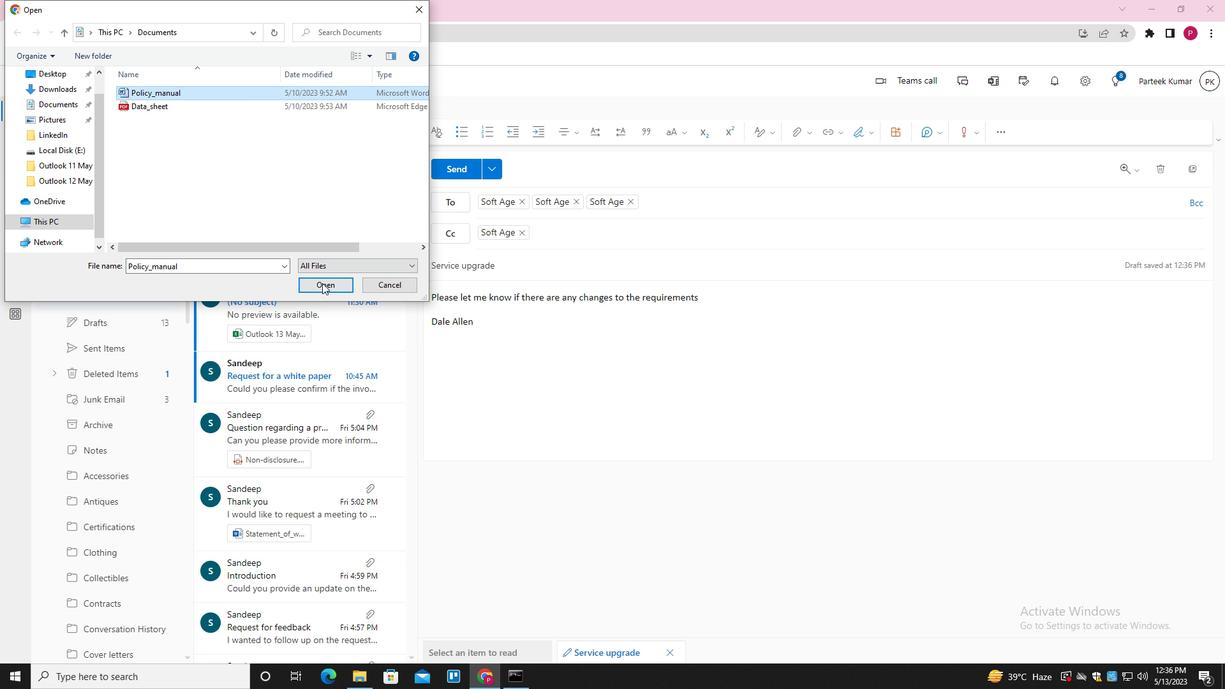 
Action: Mouse moved to (459, 168)
Screenshot: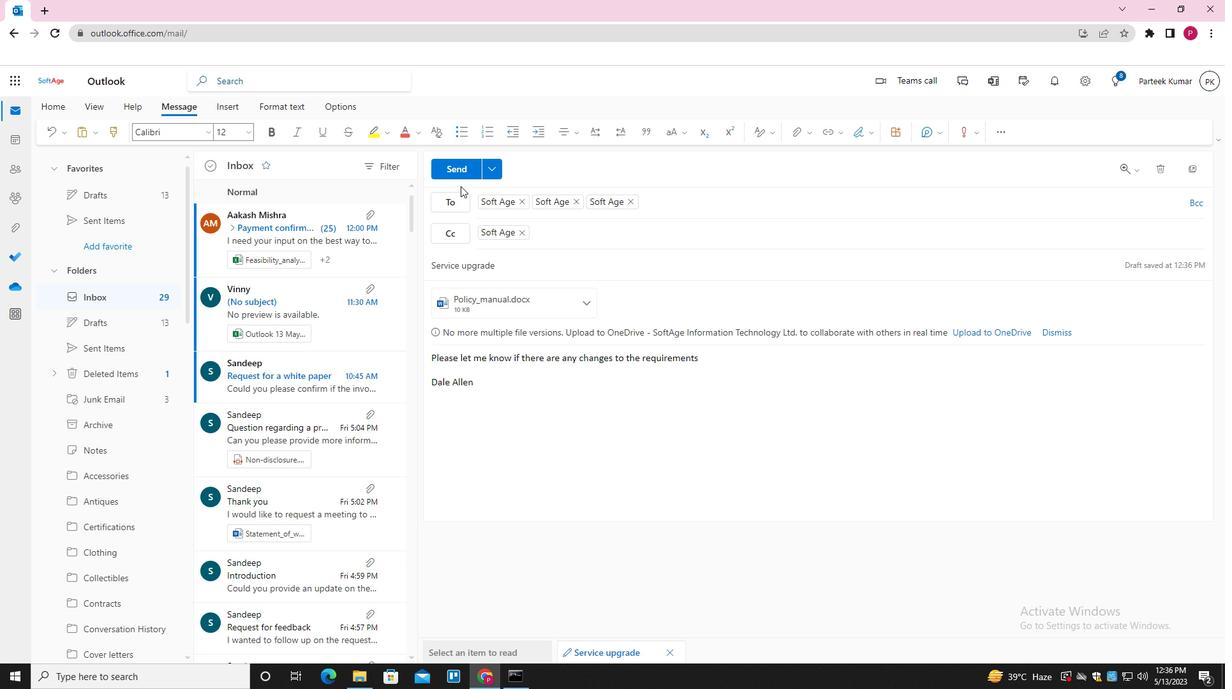 
Action: Mouse pressed left at (459, 168)
Screenshot: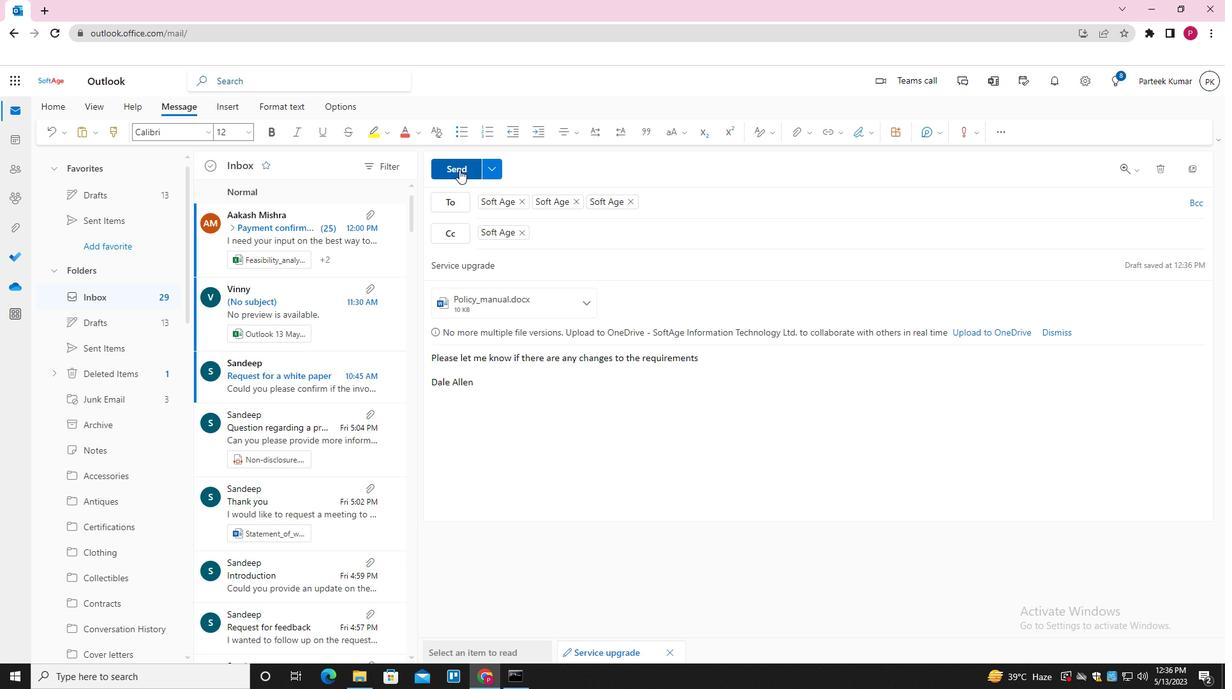 
